 Task: Get the current traffic updates for Temple Square in Salt Lake City.
Action: Mouse moved to (55, 59)
Screenshot: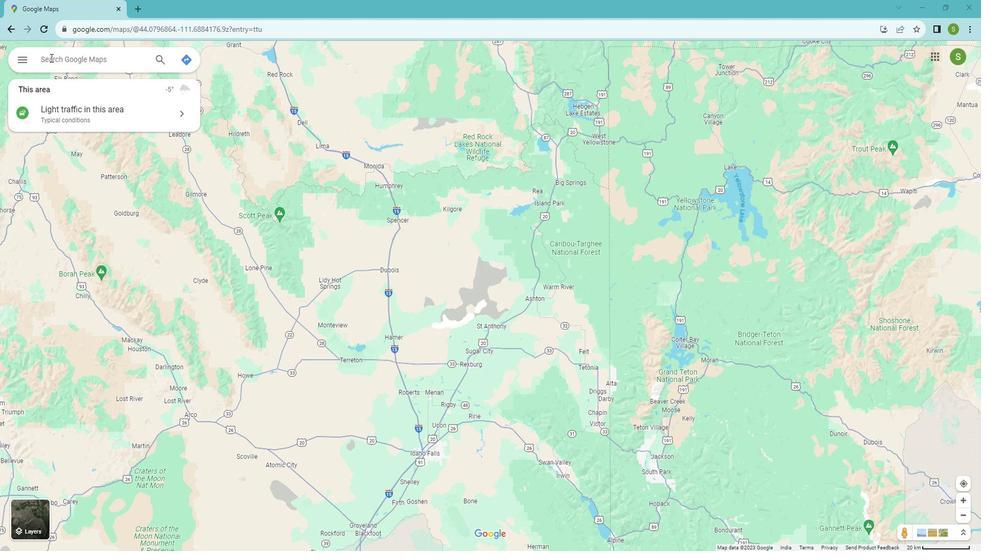 
Action: Mouse pressed left at (55, 59)
Screenshot: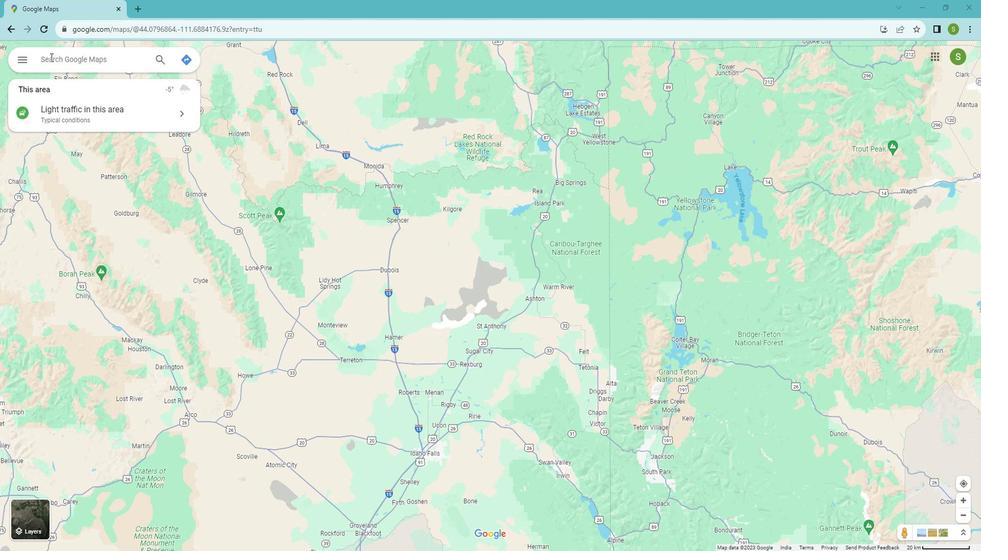
Action: Key pressed <Key.shift>Temple<Key.space><Key.shift>Square<Key.space>
Screenshot: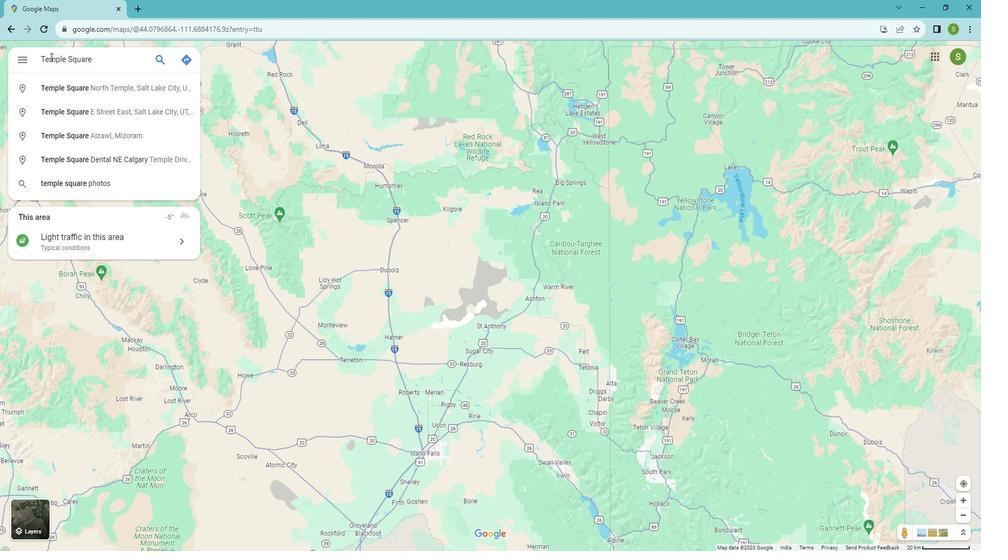 
Action: Mouse moved to (106, 67)
Screenshot: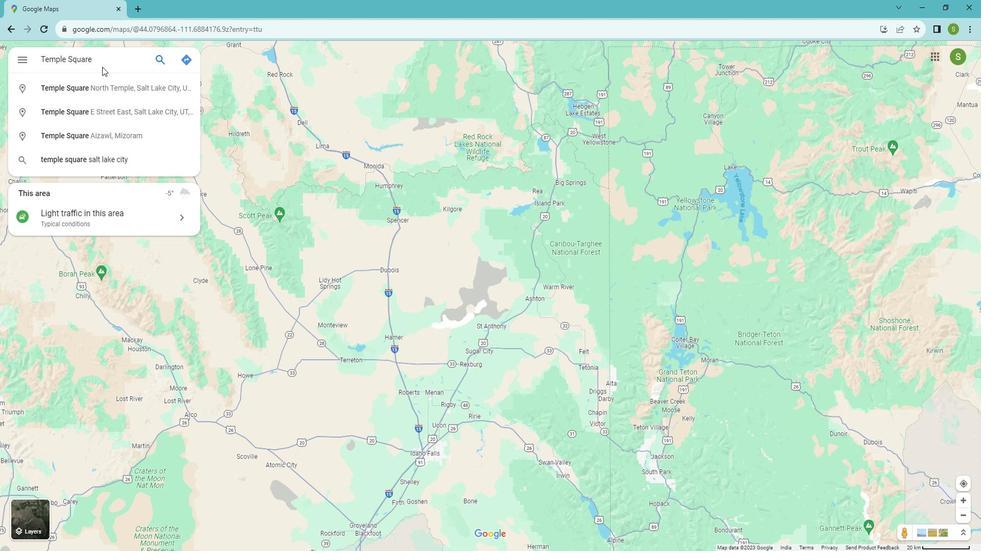 
Action: Key pressed salt<Key.space>lake<Key.space>
Screenshot: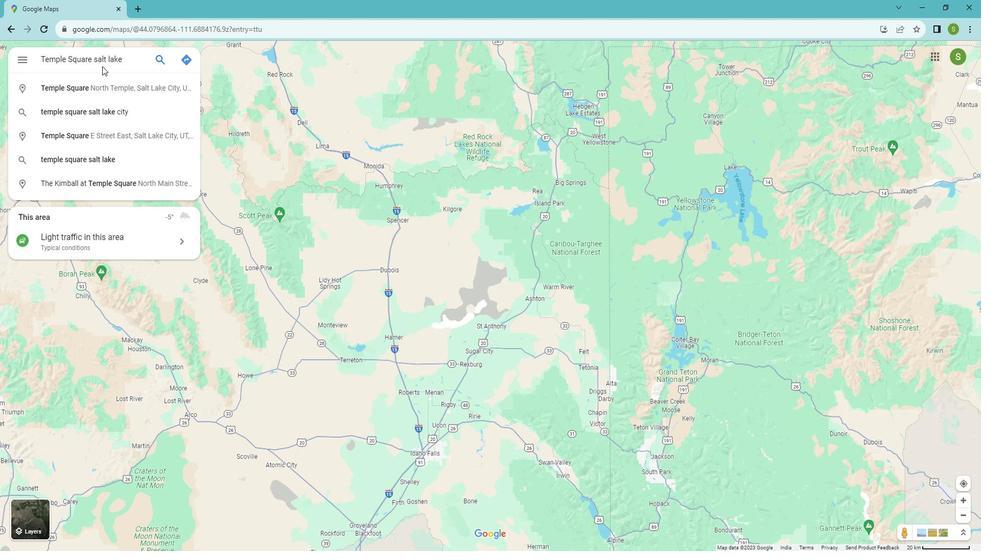 
Action: Mouse moved to (110, 114)
Screenshot: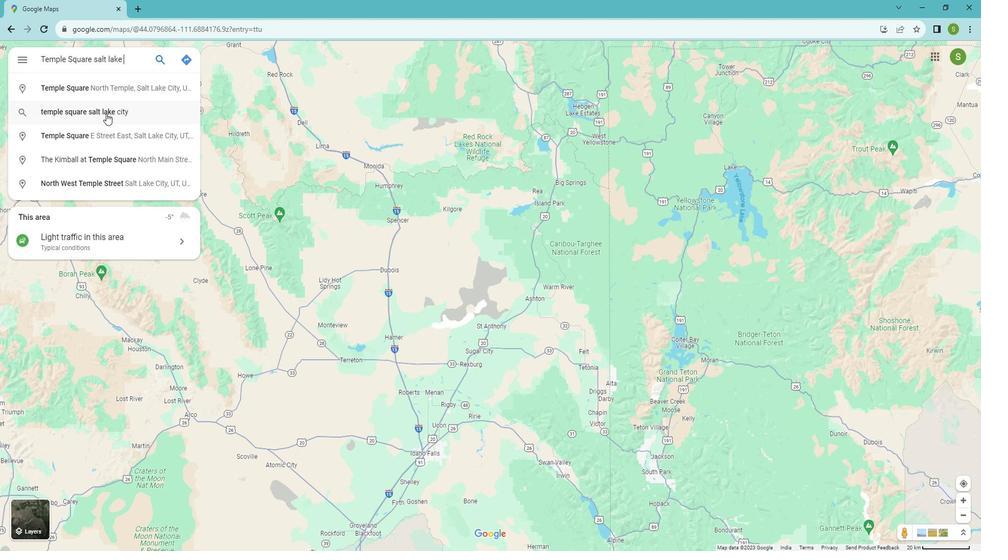 
Action: Mouse pressed left at (110, 114)
Screenshot: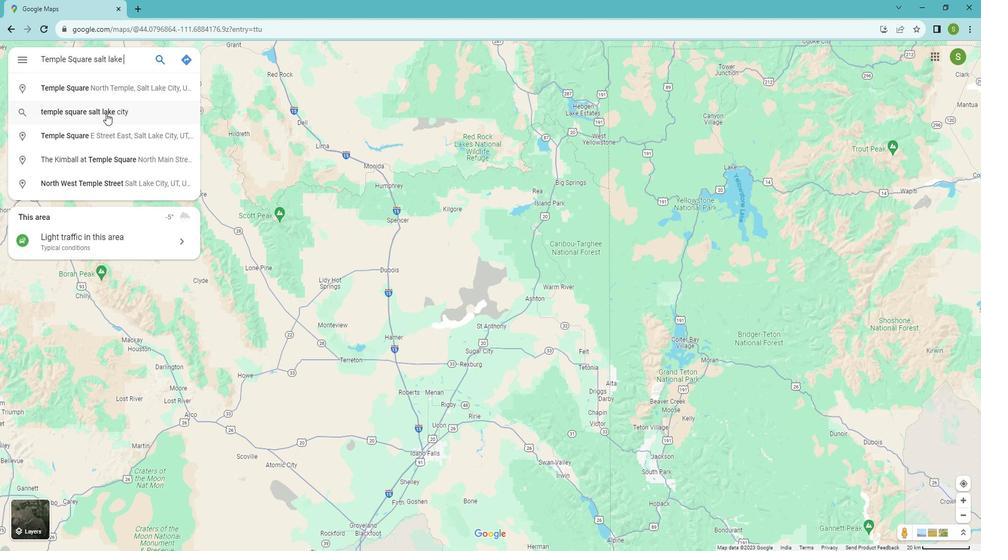 
Action: Mouse moved to (614, 293)
Screenshot: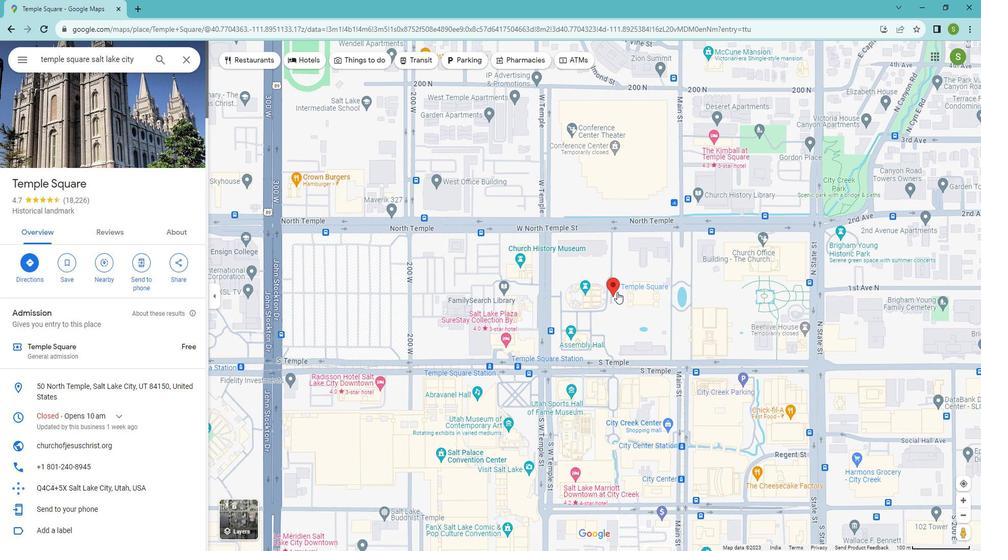 
Action: Mouse pressed left at (614, 293)
Screenshot: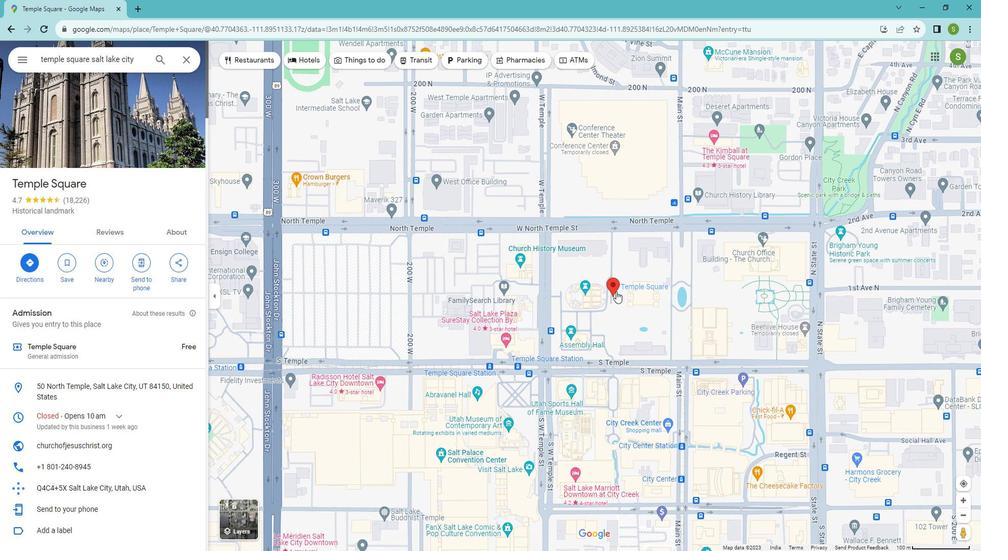 
Action: Mouse moved to (241, 518)
Screenshot: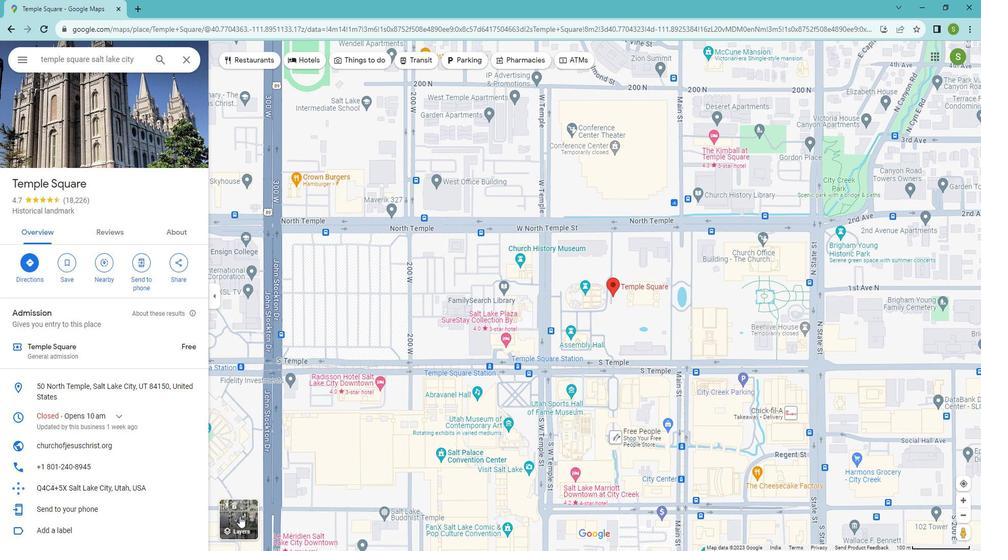 
Action: Mouse pressed left at (241, 518)
Screenshot: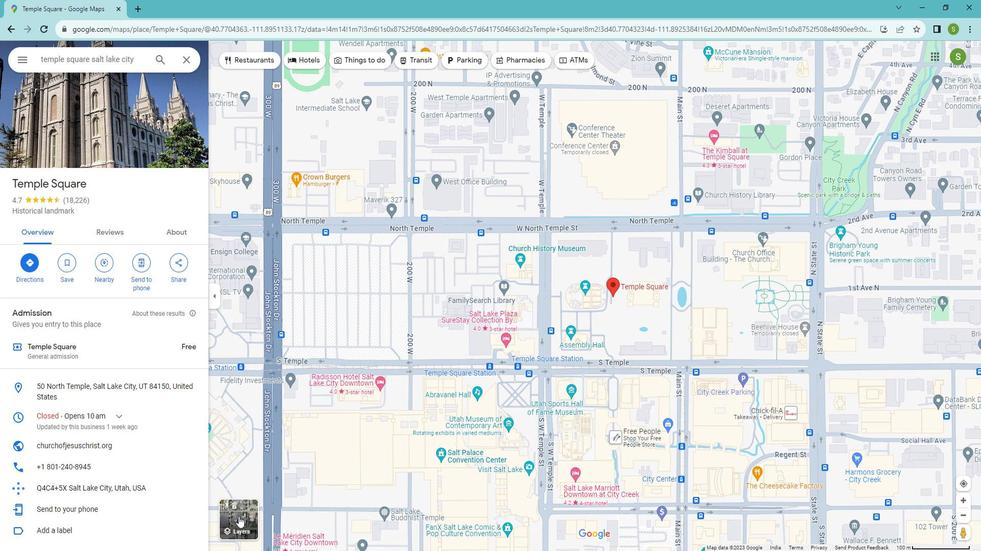 
Action: Mouse moved to (317, 521)
Screenshot: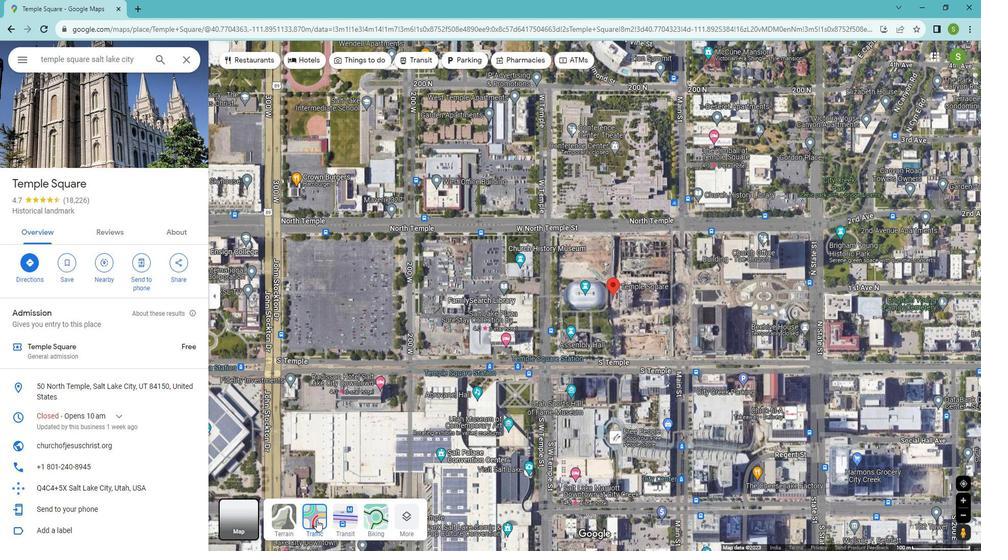 
Action: Mouse pressed left at (317, 521)
Screenshot: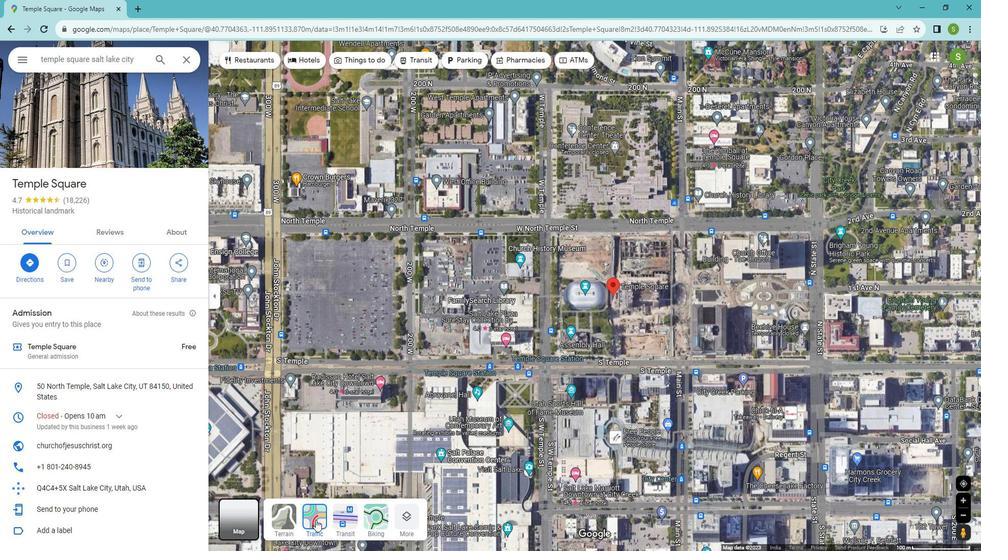 
Action: Mouse moved to (555, 532)
Screenshot: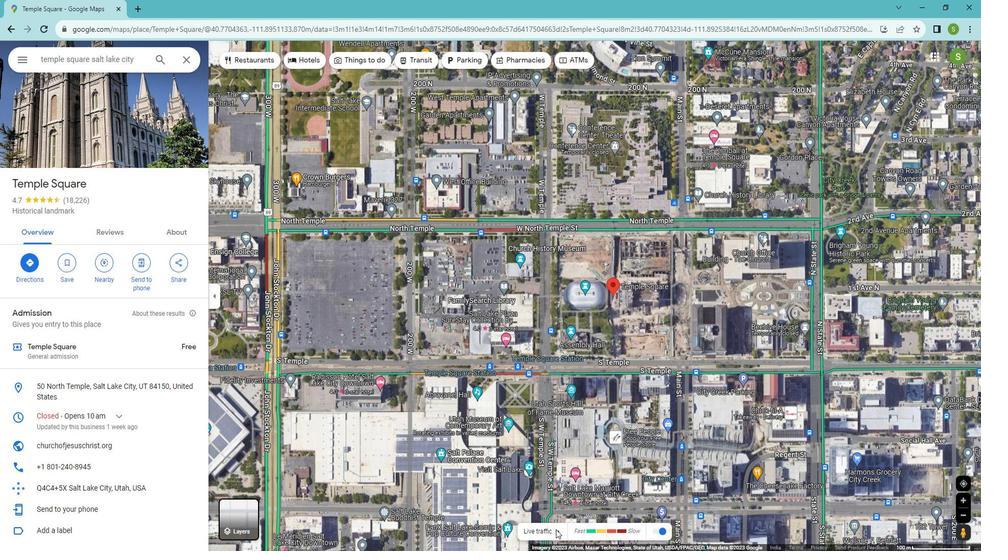
Action: Mouse pressed left at (555, 532)
Screenshot: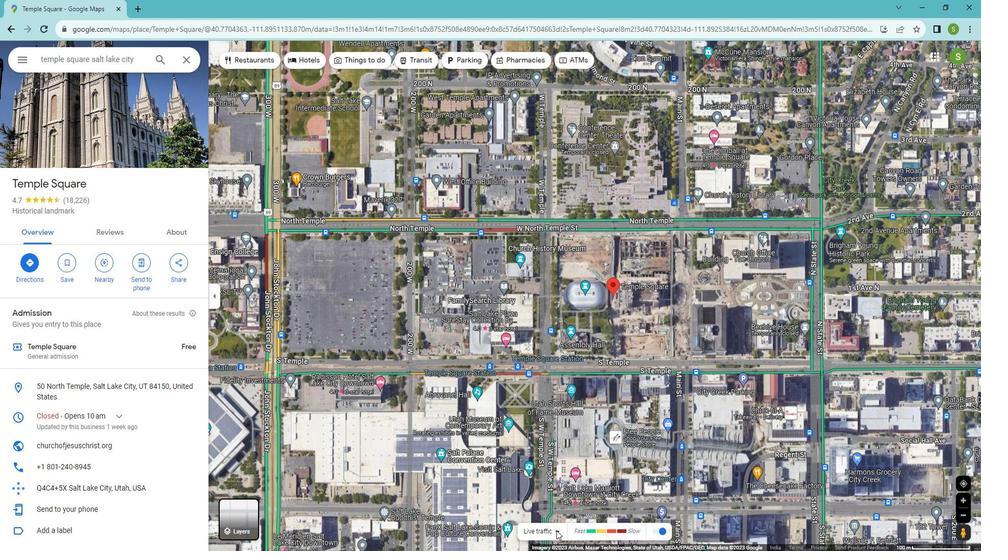 
Action: Mouse moved to (545, 519)
Screenshot: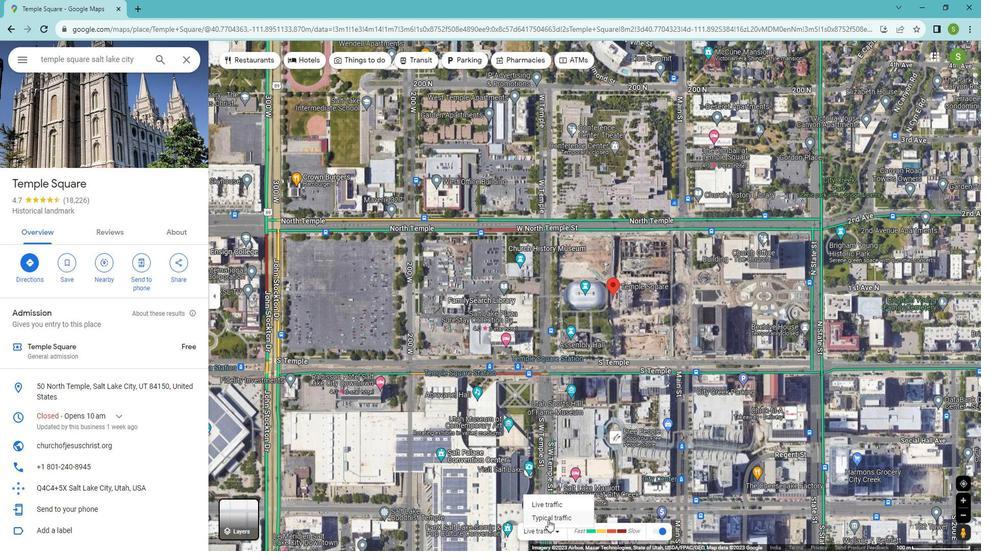 
Action: Mouse pressed left at (545, 519)
Screenshot: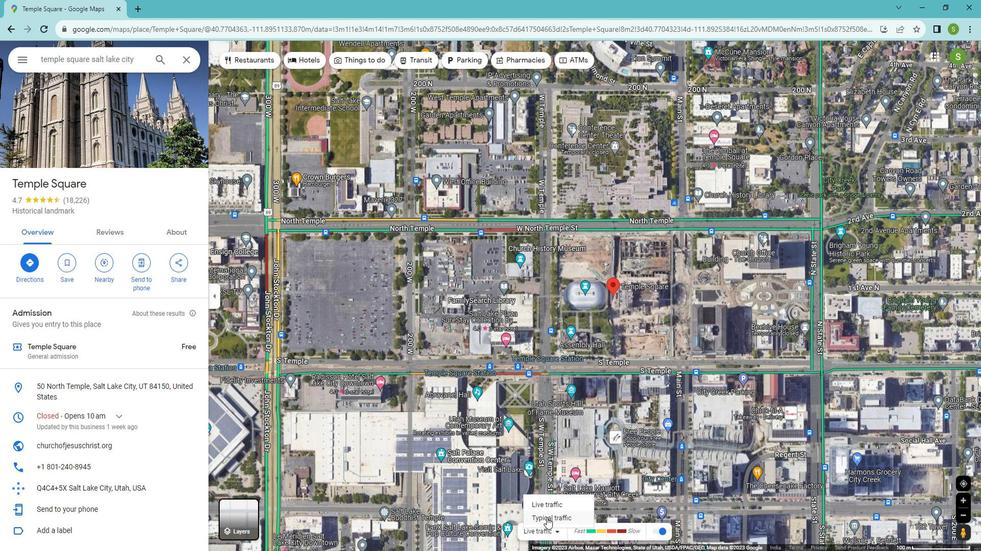 
Action: Mouse moved to (548, 500)
Screenshot: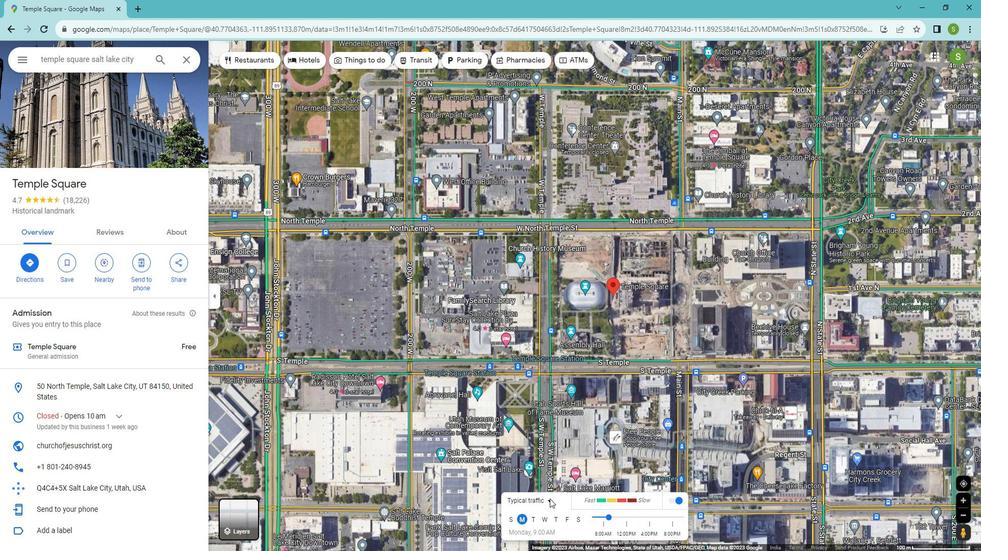 
Action: Mouse pressed left at (548, 500)
Screenshot: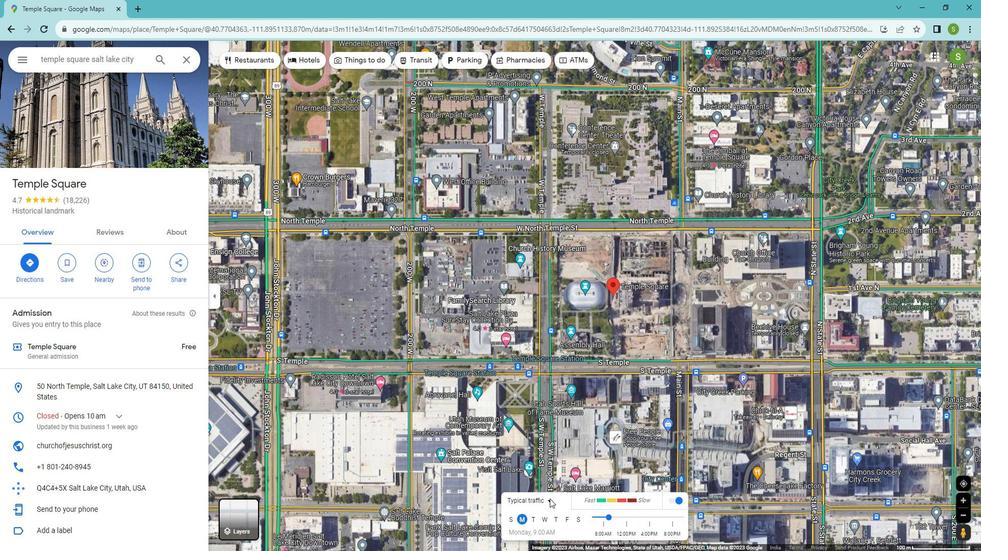 
Action: Mouse moved to (529, 514)
Screenshot: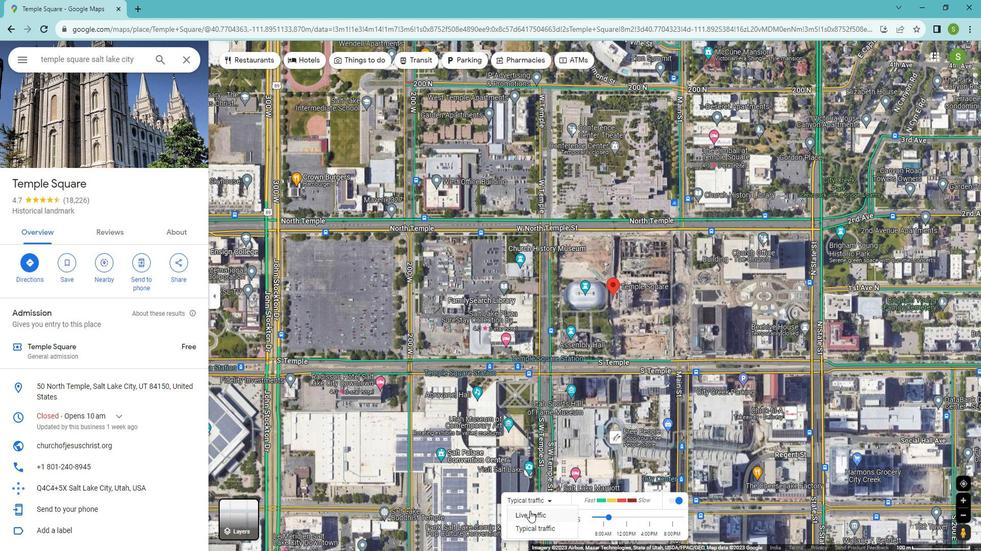 
Action: Mouse pressed left at (529, 514)
Screenshot: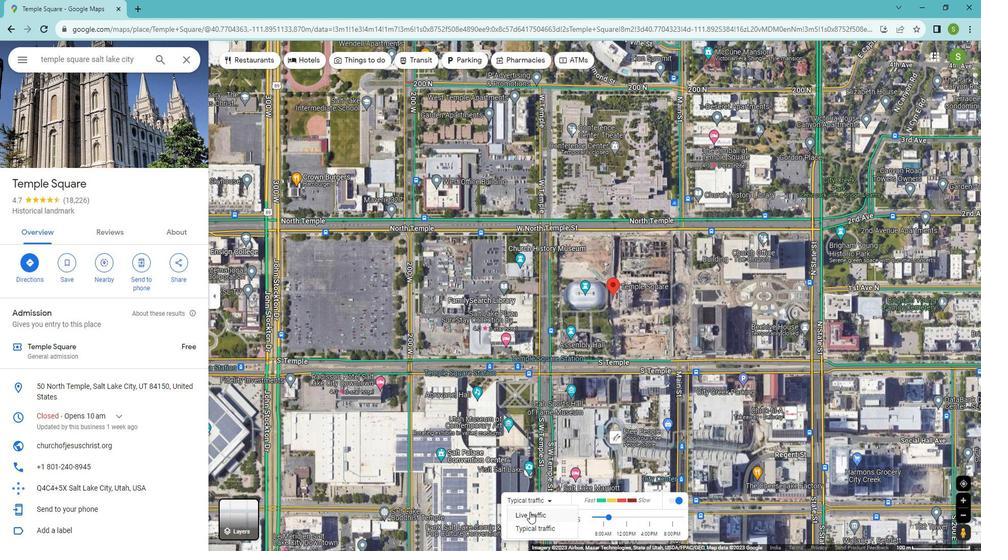 
Action: Mouse moved to (540, 278)
Screenshot: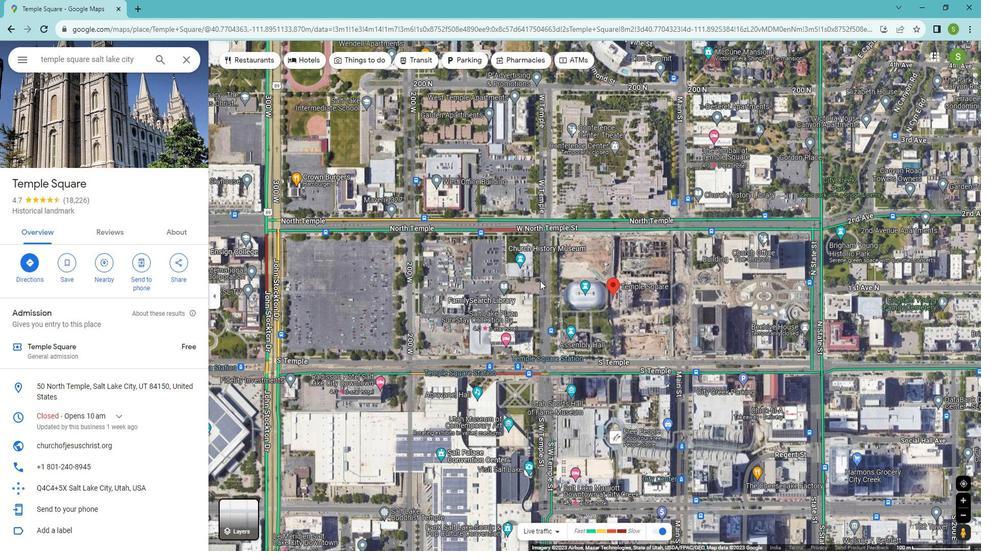 
Action: Mouse scrolled (540, 278) with delta (0, 0)
Screenshot: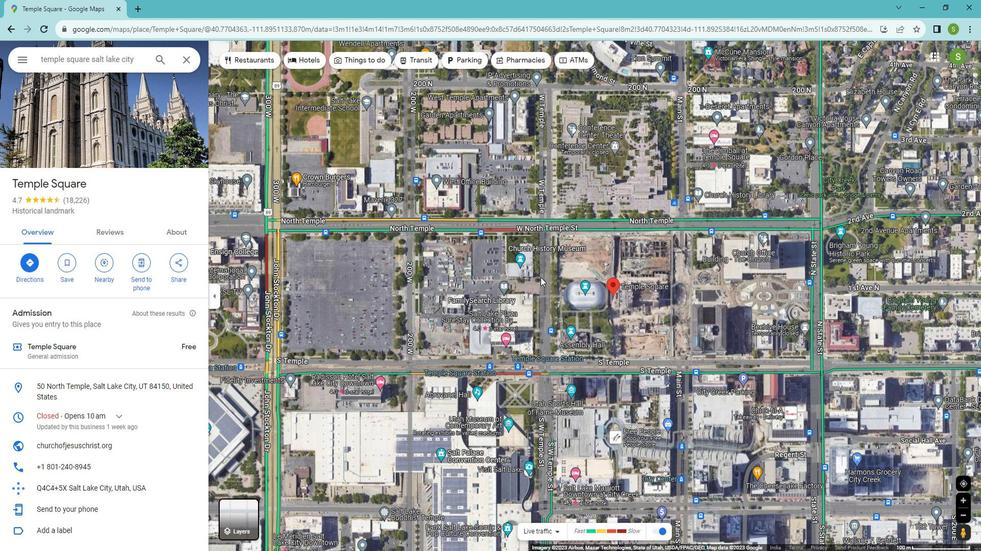 
Action: Mouse scrolled (540, 278) with delta (0, 0)
Screenshot: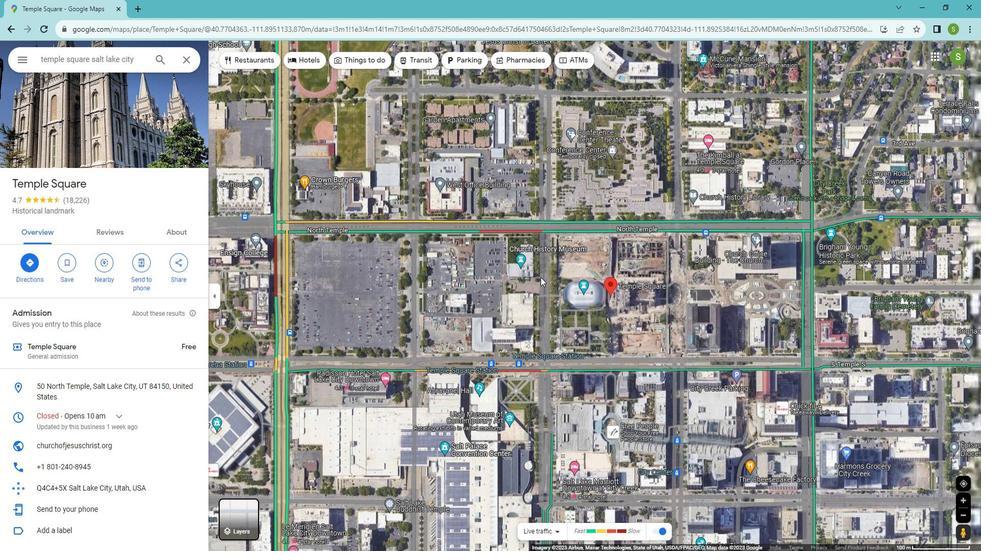 
Action: Mouse scrolled (540, 278) with delta (0, 0)
Screenshot: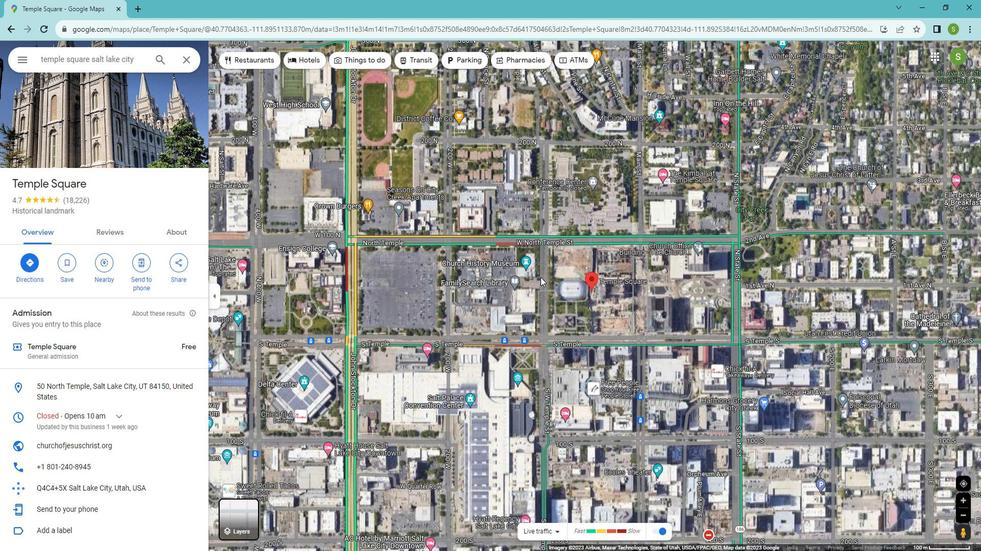 
Action: Mouse scrolled (540, 278) with delta (0, 0)
Screenshot: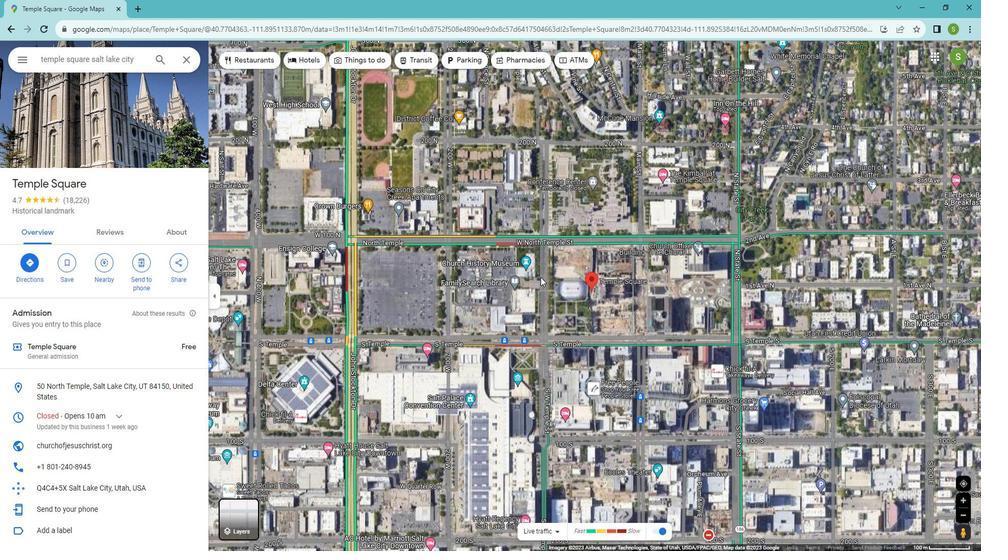 
Action: Mouse scrolled (540, 278) with delta (0, 0)
Screenshot: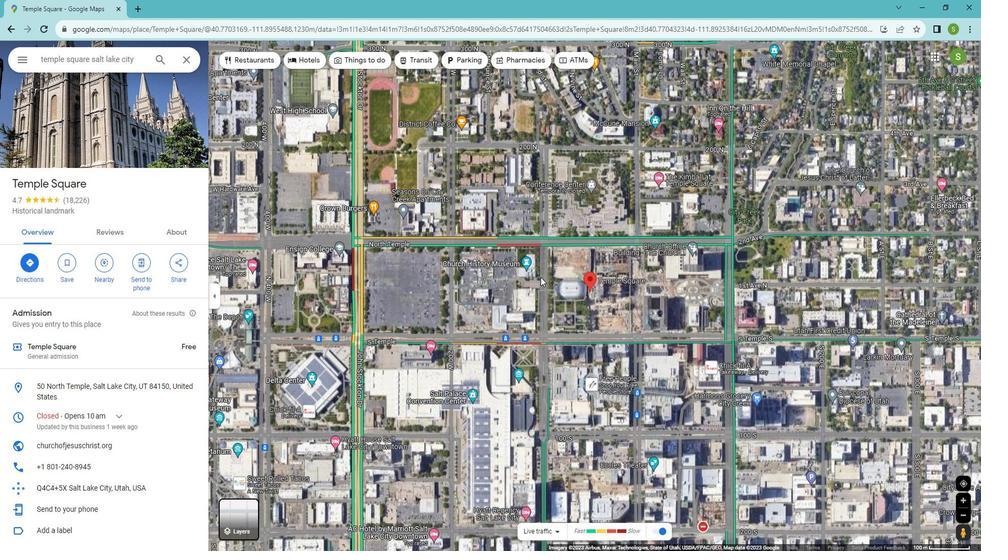 
Action: Mouse moved to (537, 278)
Screenshot: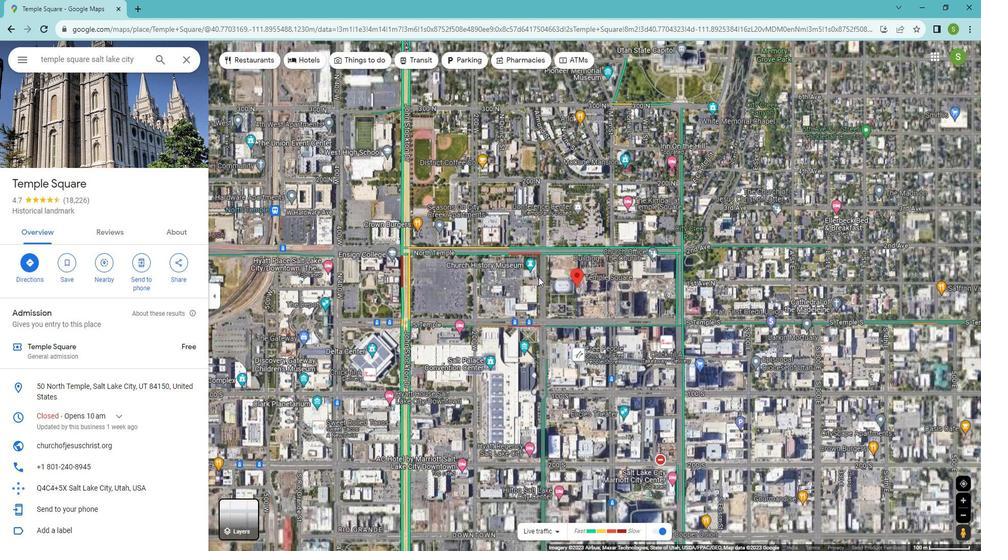 
Action: Mouse scrolled (537, 278) with delta (0, 0)
Screenshot: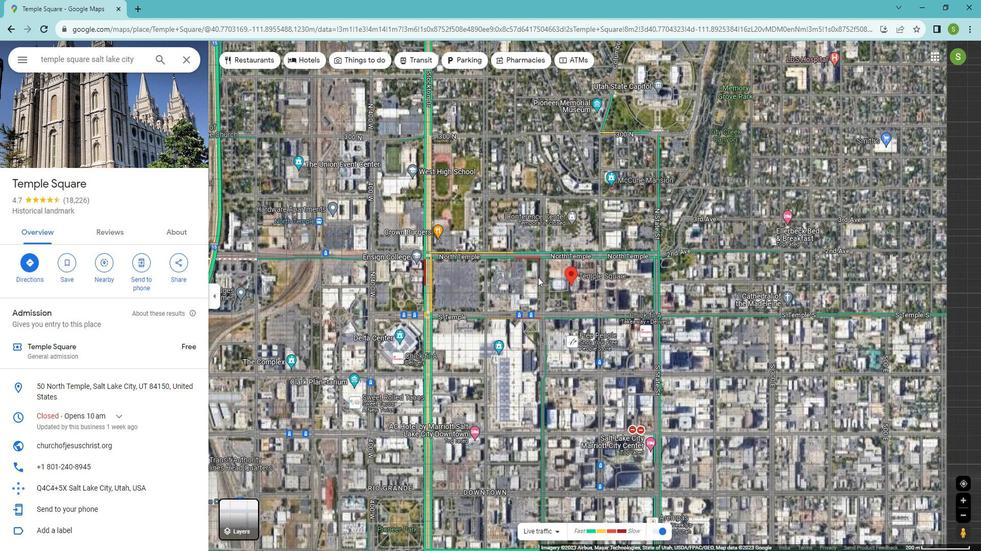 
Action: Mouse moved to (537, 278)
Screenshot: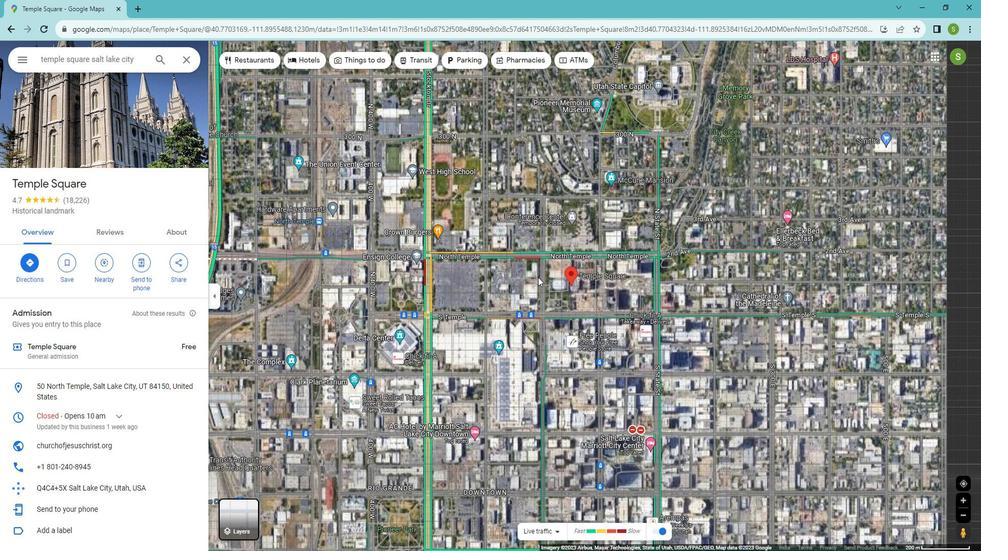 
Action: Mouse scrolled (537, 278) with delta (0, 0)
Screenshot: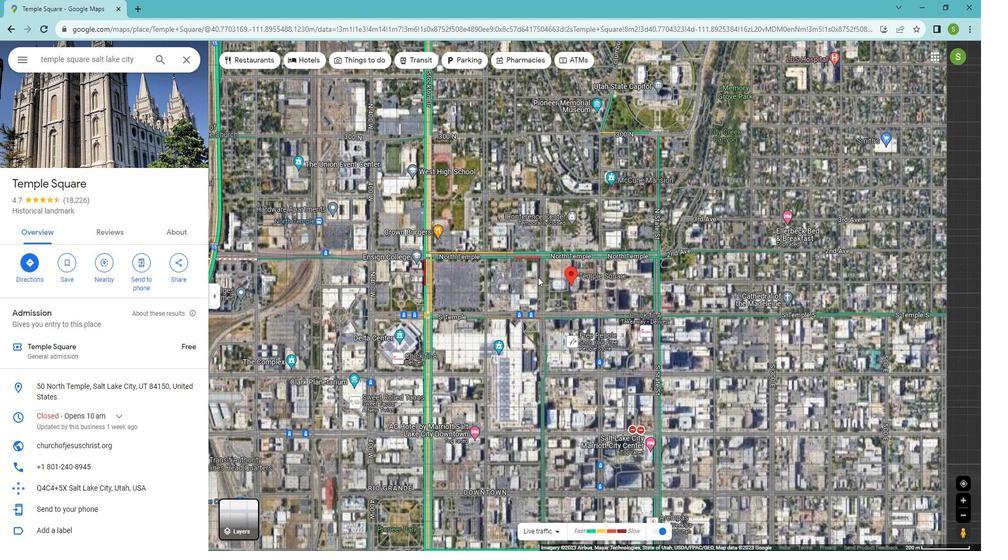 
Action: Mouse scrolled (537, 278) with delta (0, 0)
Screenshot: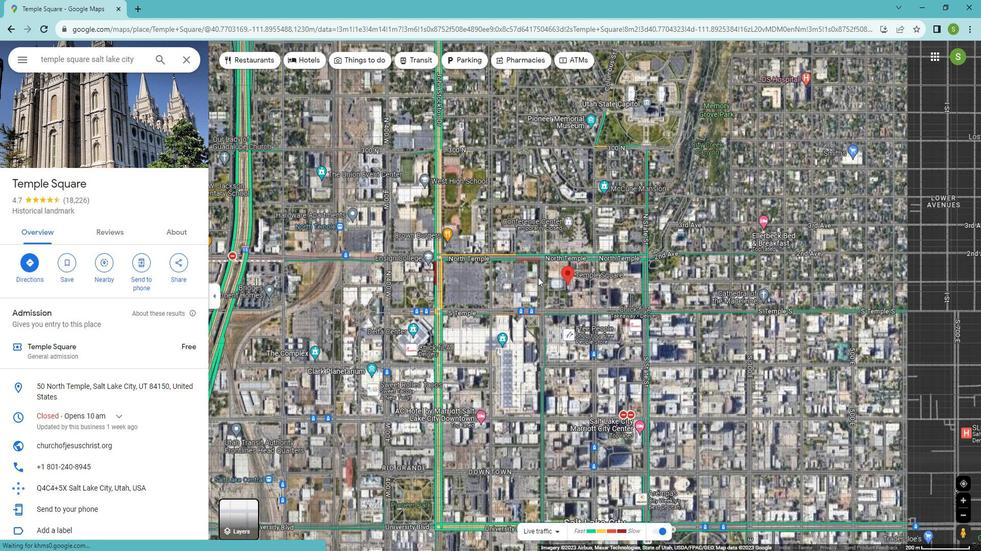 
Action: Mouse scrolled (537, 278) with delta (0, 0)
Screenshot: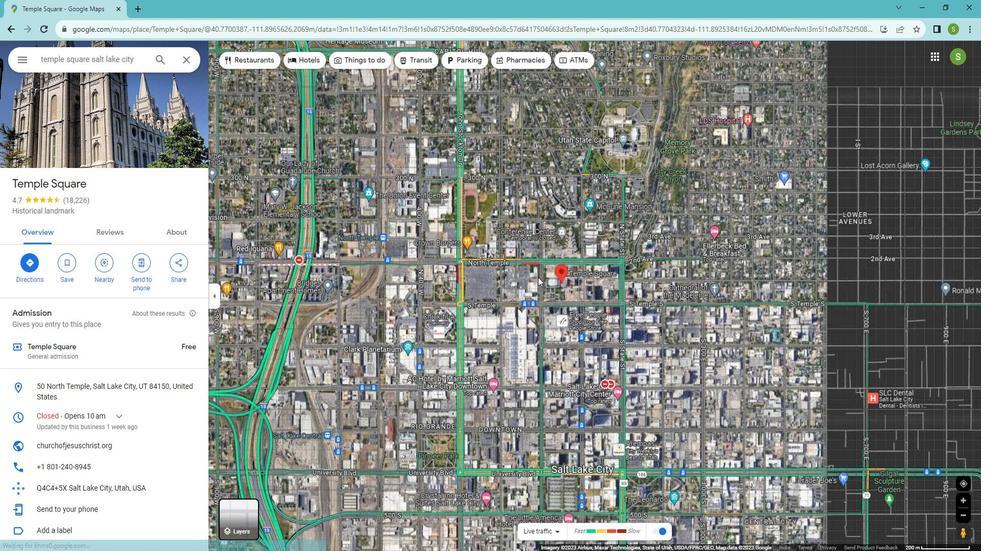 
Action: Mouse scrolled (537, 278) with delta (0, 0)
Screenshot: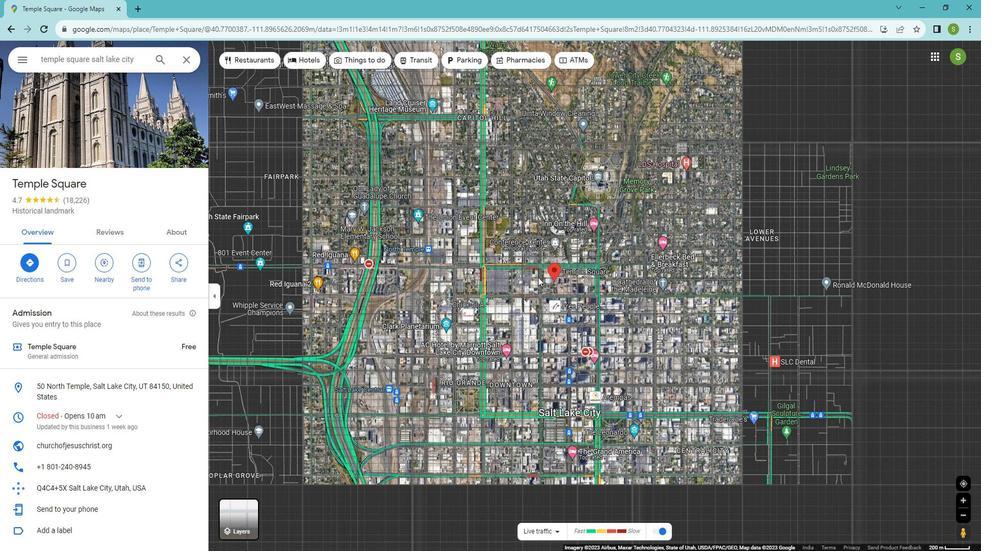
Action: Mouse scrolled (537, 278) with delta (0, 0)
Screenshot: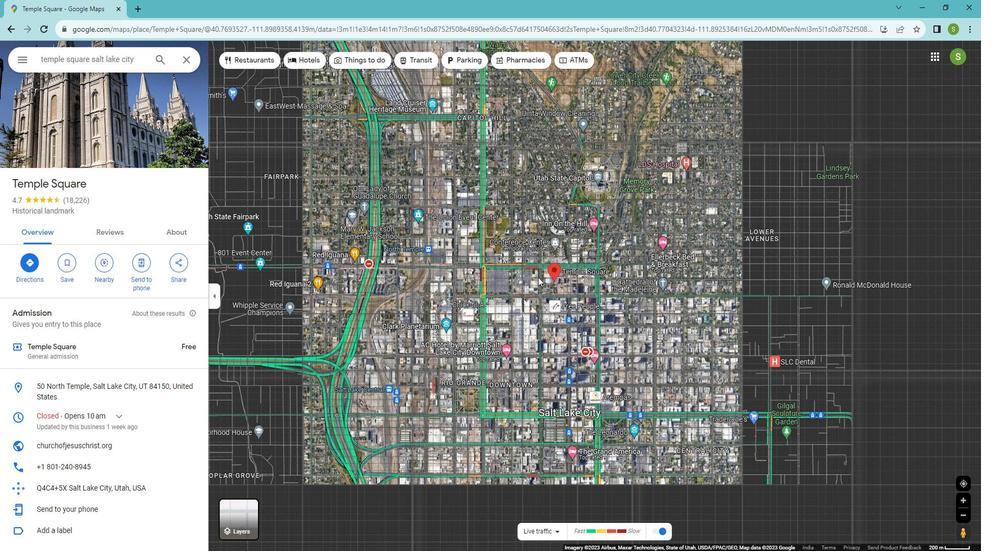 
Action: Mouse scrolled (537, 278) with delta (0, 0)
Screenshot: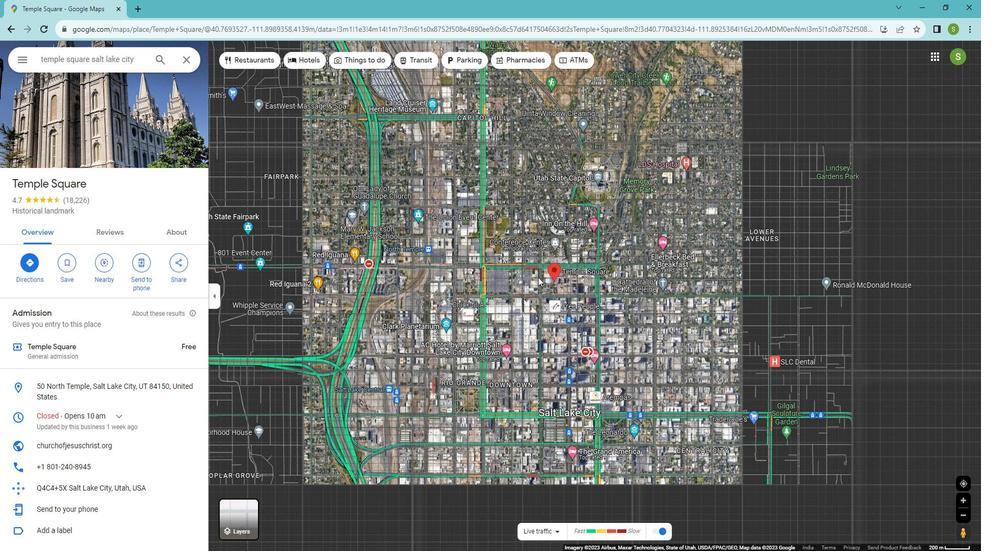 
Action: Mouse scrolled (537, 278) with delta (0, 0)
Screenshot: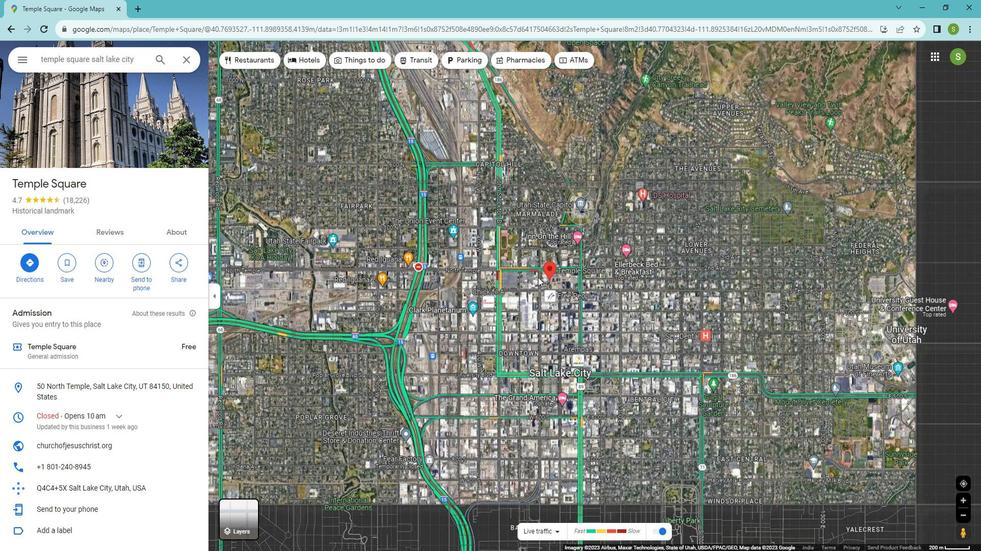 
Action: Mouse moved to (546, 280)
Screenshot: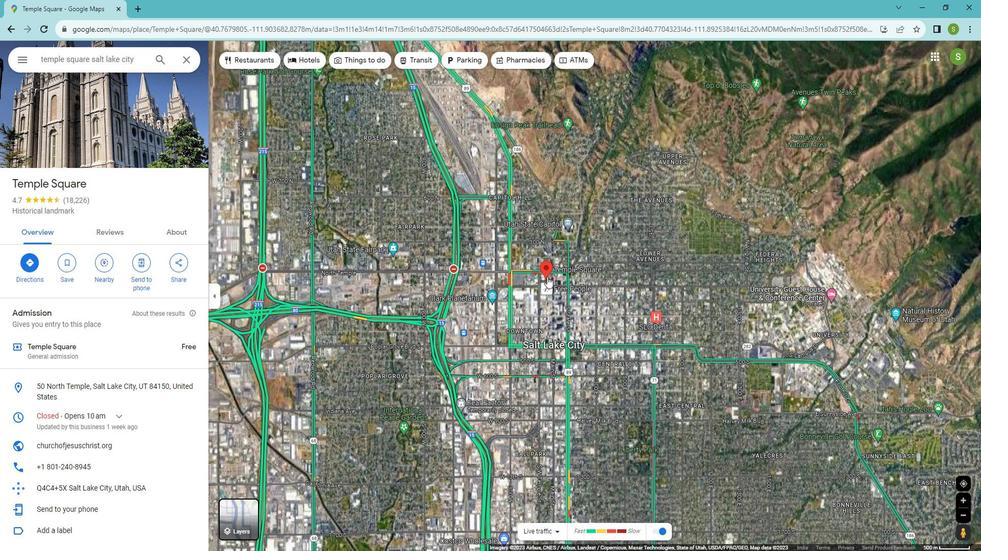 
Action: Mouse scrolled (546, 279) with delta (0, 0)
Screenshot: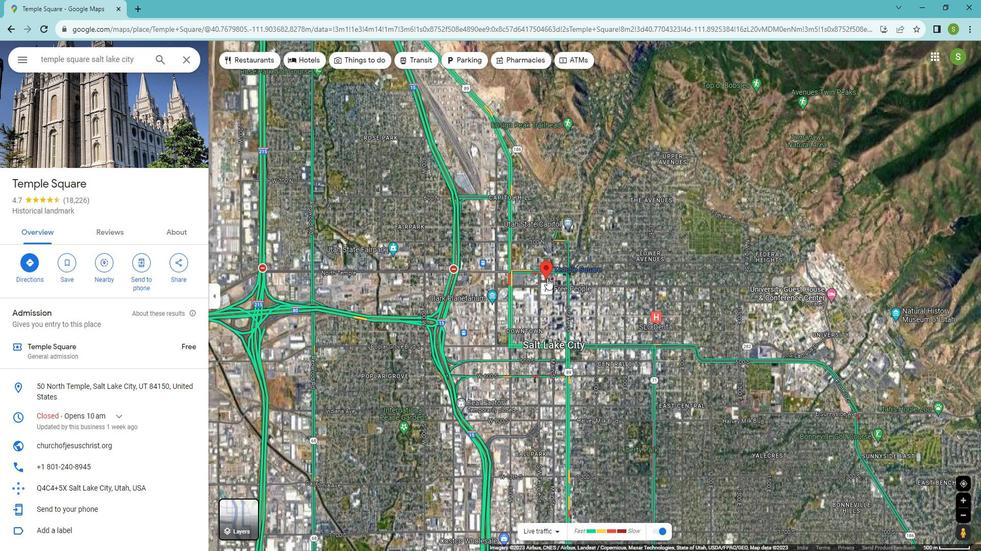 
Action: Mouse scrolled (546, 279) with delta (0, 0)
Screenshot: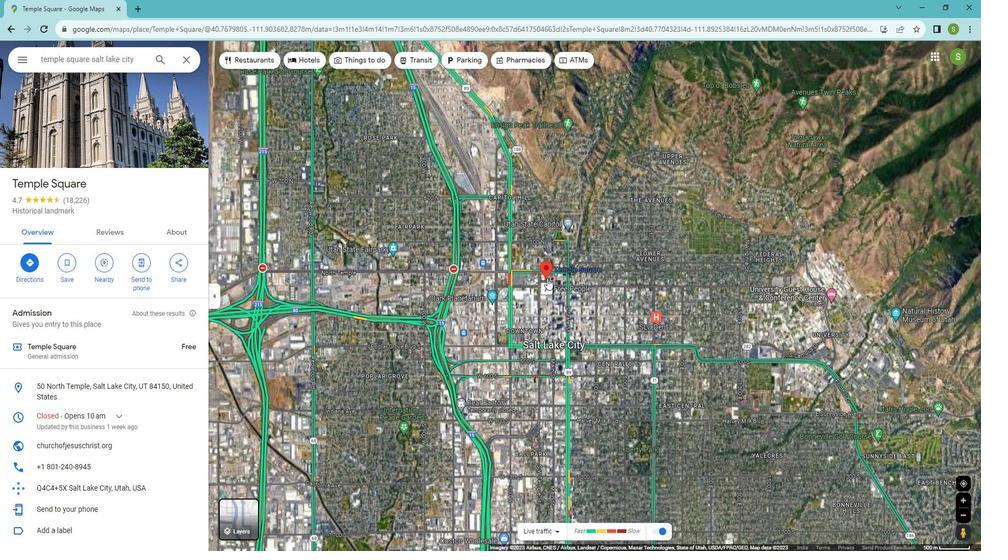 
Action: Mouse moved to (558, 198)
Screenshot: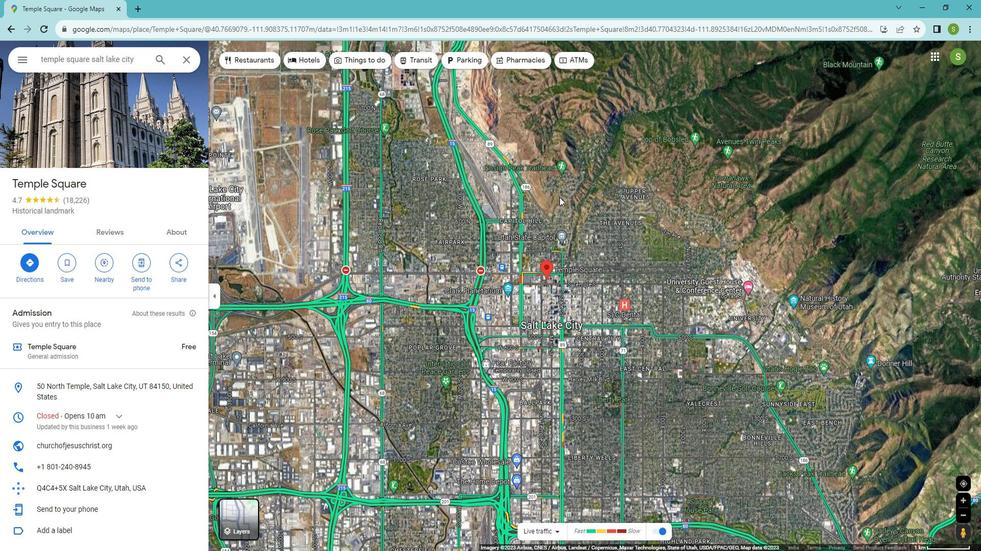 
Action: Mouse scrolled (558, 198) with delta (0, 0)
Screenshot: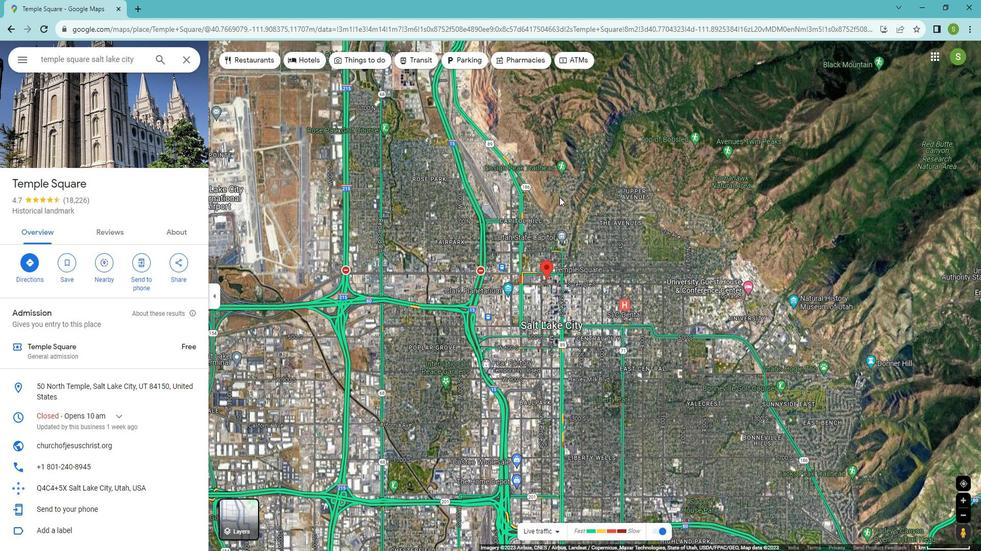 
Action: Mouse scrolled (558, 198) with delta (0, 0)
Screenshot: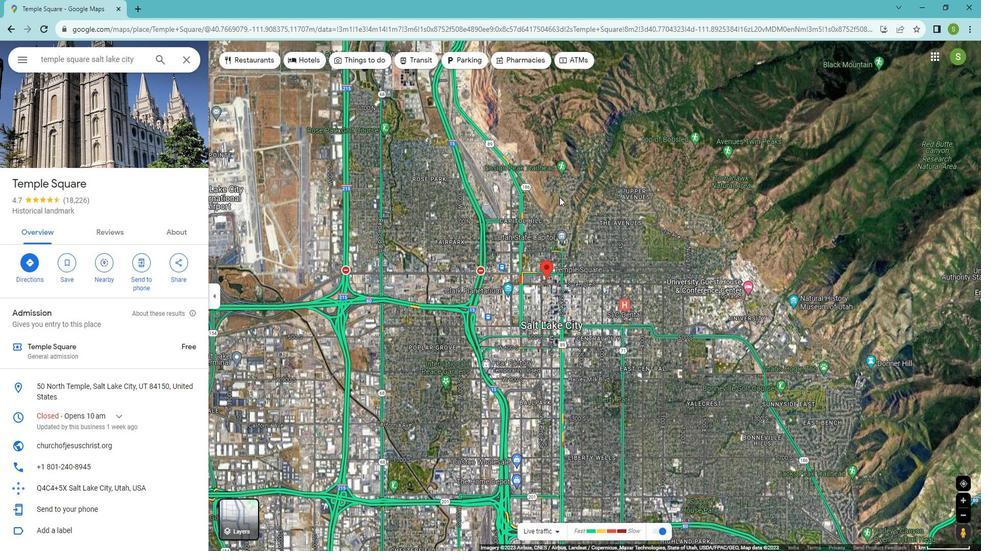 
Action: Mouse scrolled (558, 198) with delta (0, 0)
Screenshot: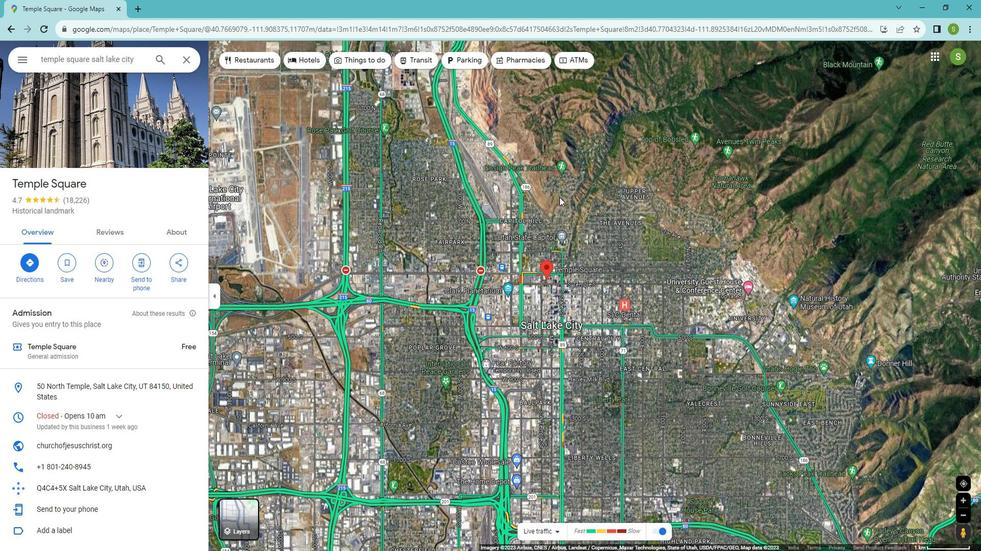 
Action: Mouse moved to (556, 198)
Screenshot: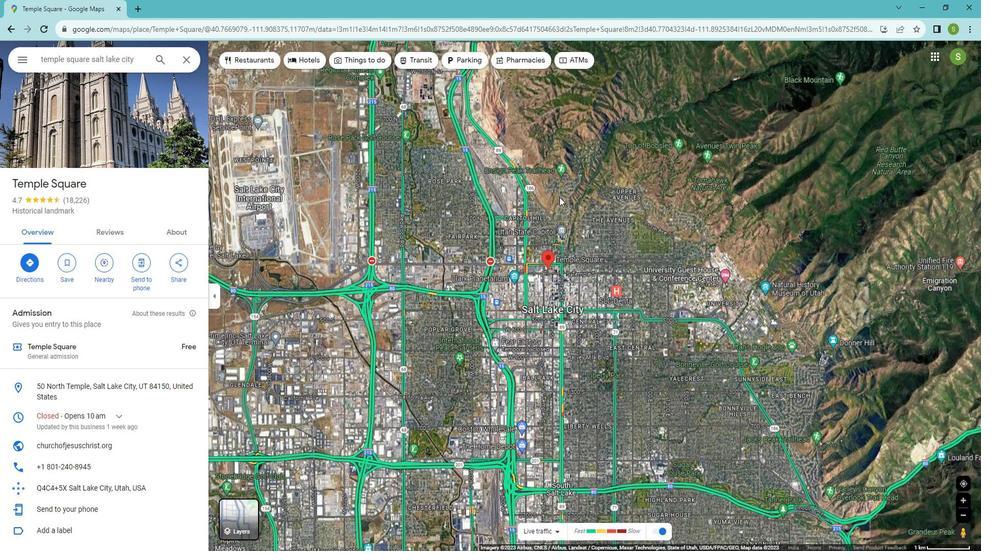 
Action: Mouse scrolled (556, 198) with delta (0, 0)
Screenshot: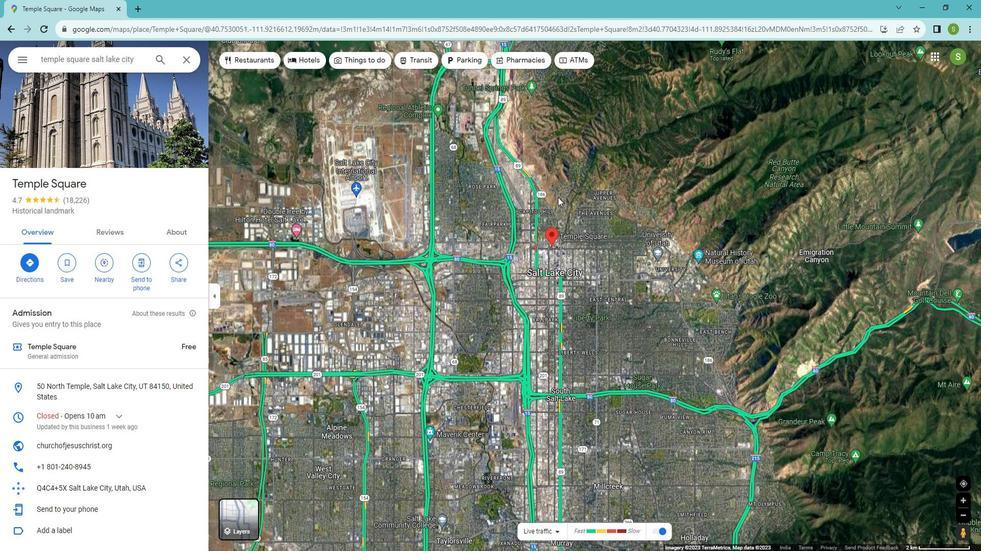 
Action: Mouse scrolled (556, 198) with delta (0, 0)
Screenshot: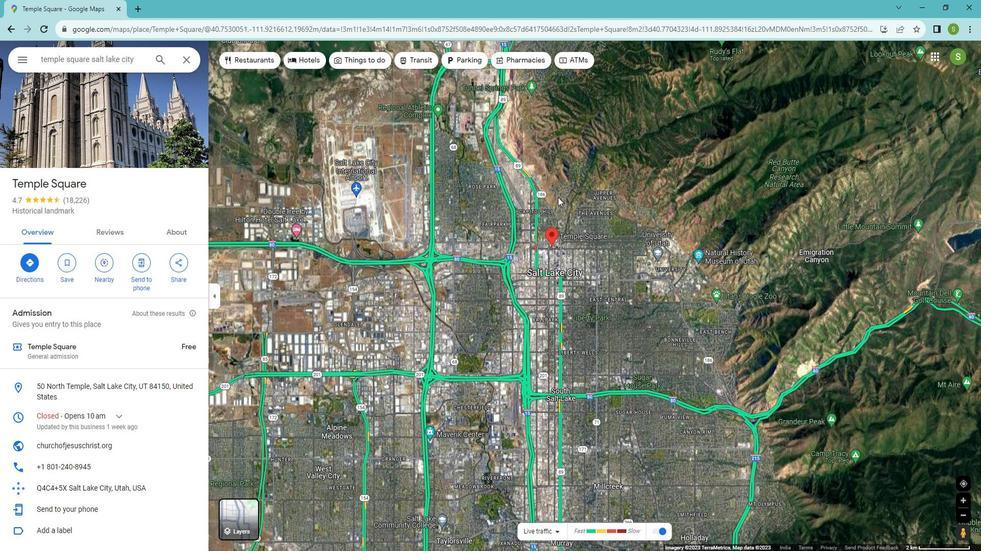 
Action: Mouse scrolled (556, 198) with delta (0, 0)
Screenshot: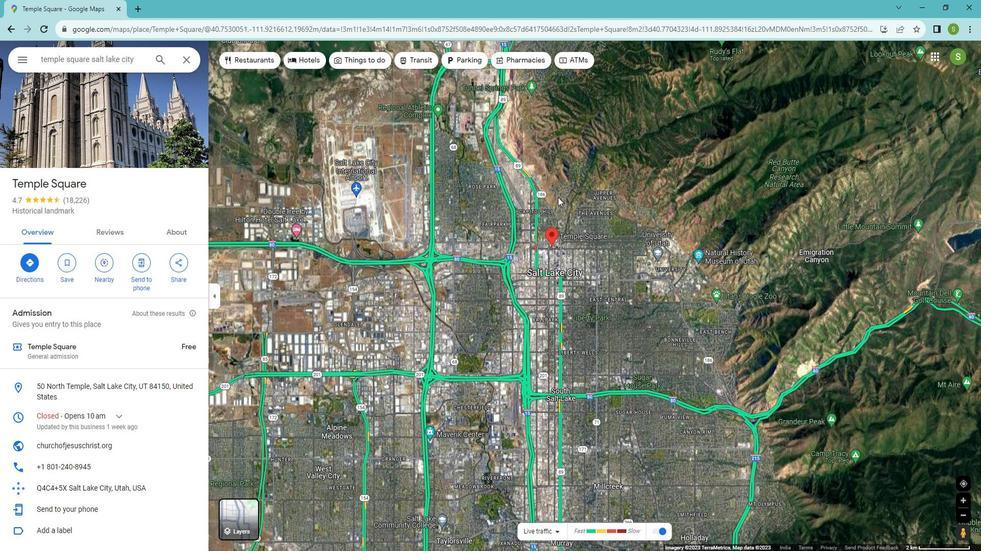 
Action: Mouse moved to (528, 249)
Screenshot: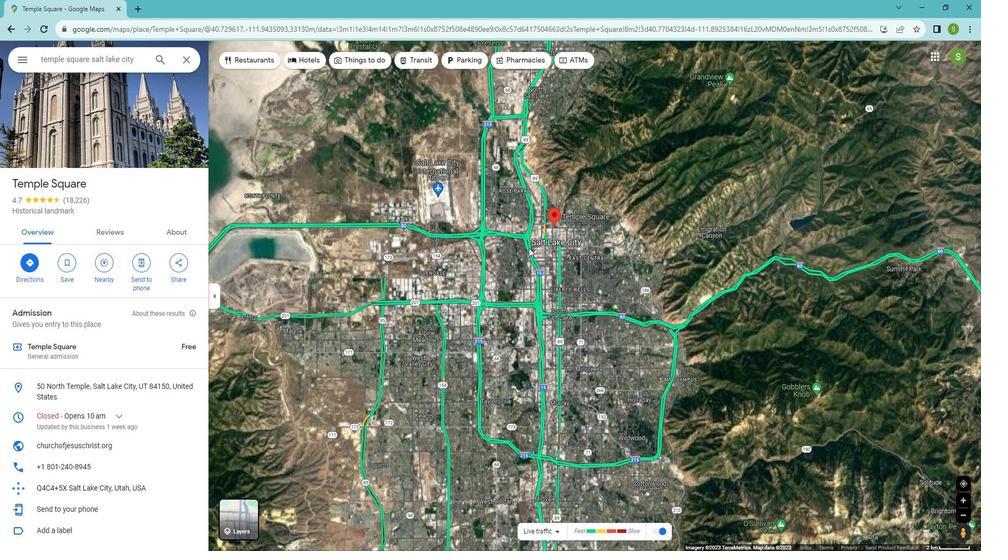 
